Task: Look for Airbnb options in Syevyerodonetsk, Ukraine from 17th November, 2023 to 21st November, 2023 for 2 adults.1  bedroom having 2 beds and 1 bathroom. Property type can be flat. Look for 5 properties as per requirement.
Action: Mouse moved to (473, 62)
Screenshot: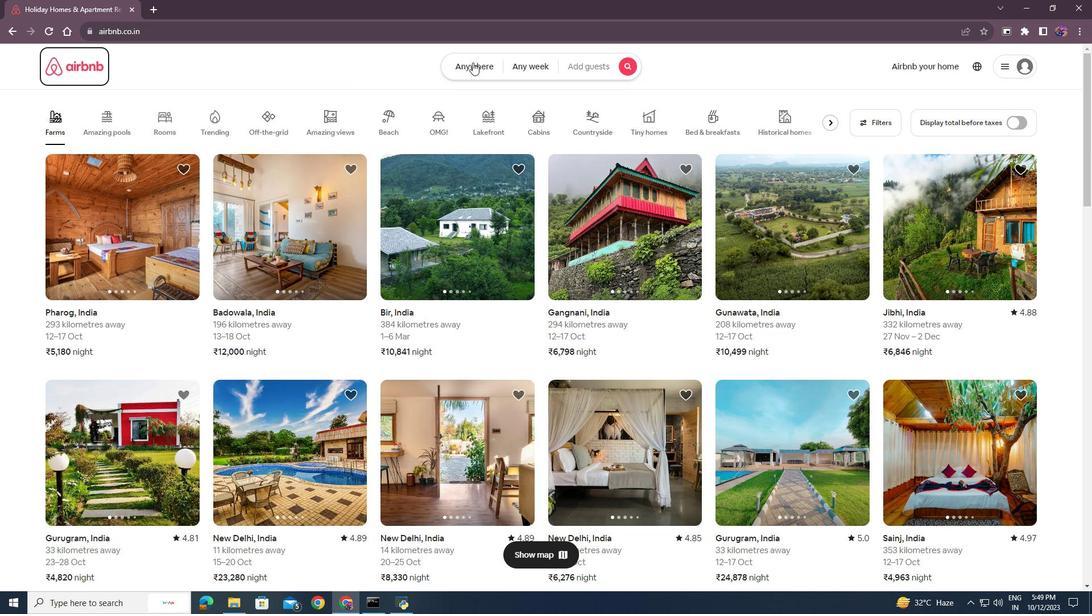 
Action: Mouse pressed left at (473, 62)
Screenshot: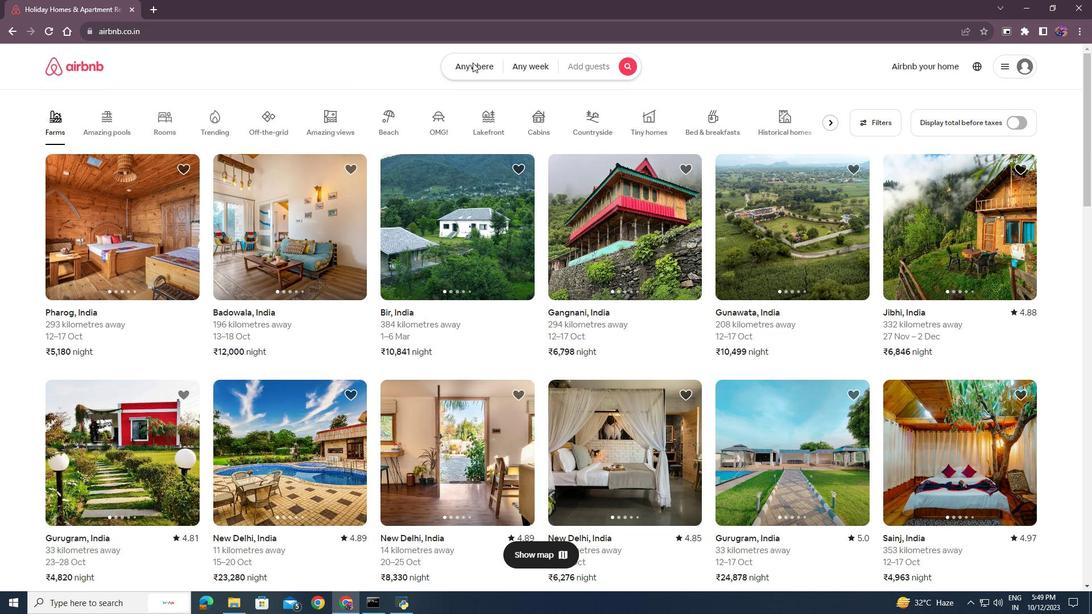 
Action: Mouse moved to (375, 109)
Screenshot: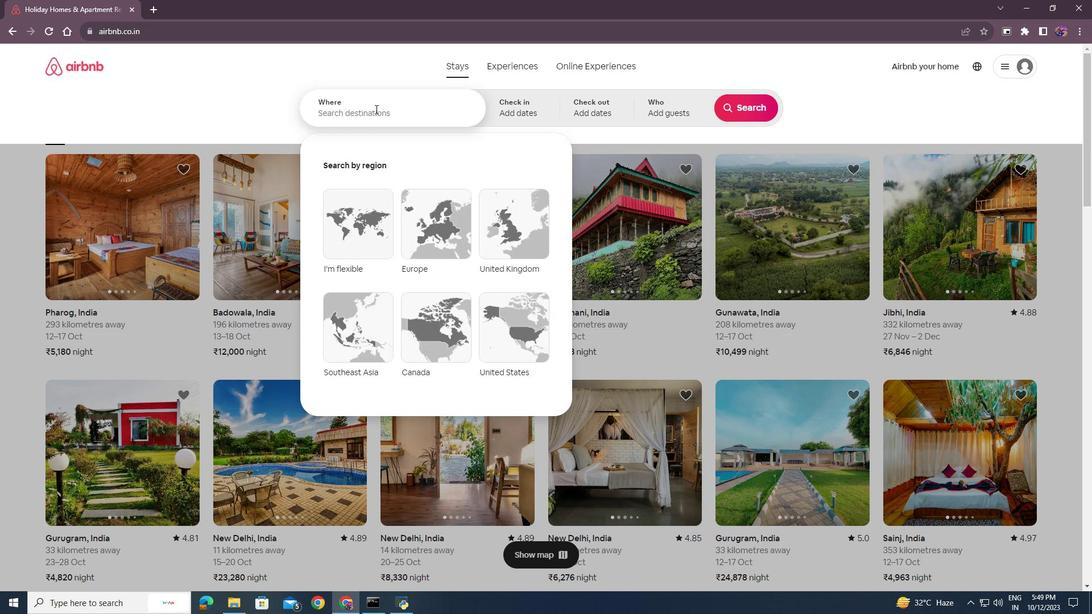 
Action: Mouse pressed left at (375, 109)
Screenshot: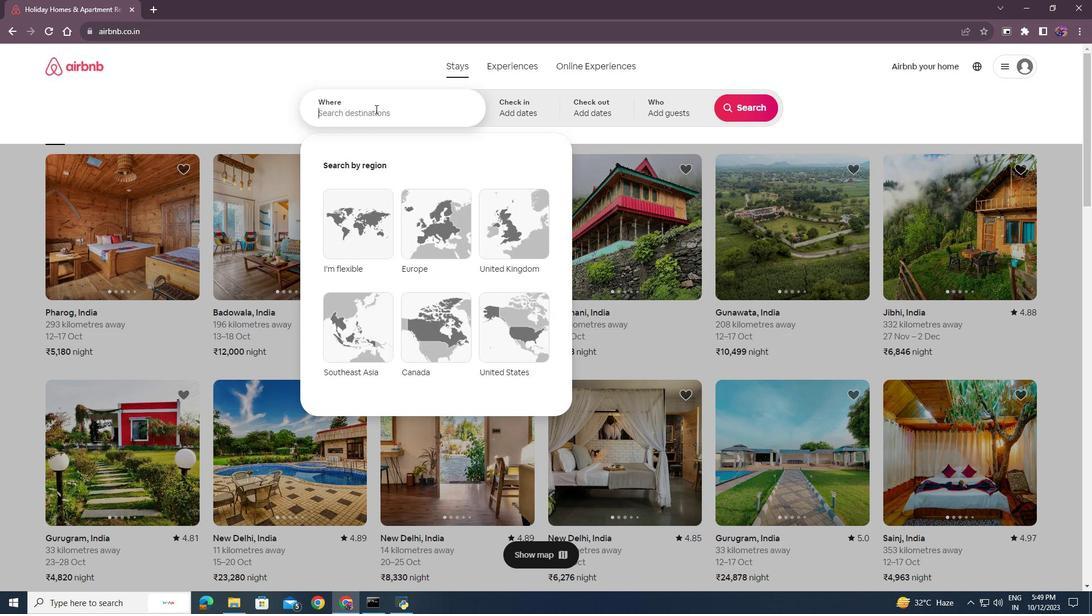 
Action: Key pressed <Key.shift><Key.shift><Key.shift><Key.shift><Key.shift><Key.shift>Syevyerodonets'k,<Key.shift>Ucraine<Key.enter>
Screenshot: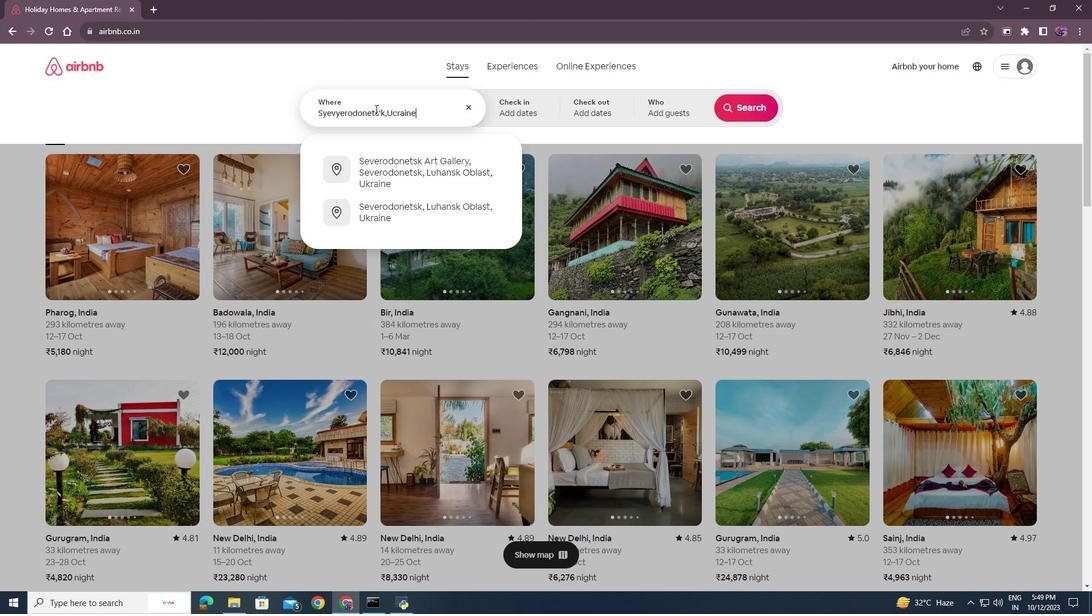 
Action: Mouse moved to (558, 247)
Screenshot: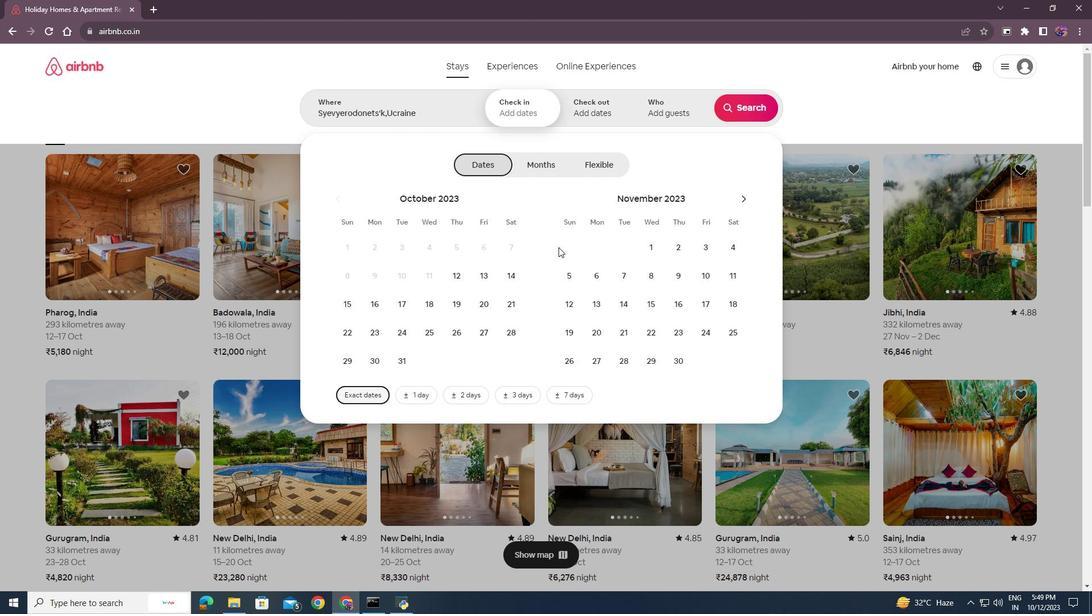 
Action: Mouse scrolled (558, 247) with delta (0, 0)
Screenshot: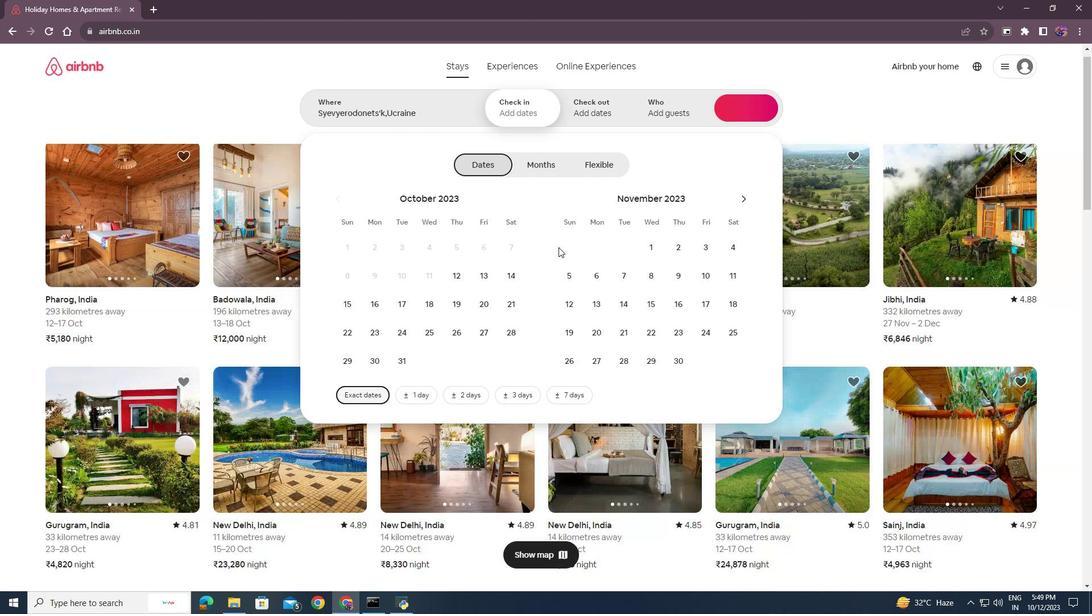 
Action: Mouse moved to (708, 301)
Screenshot: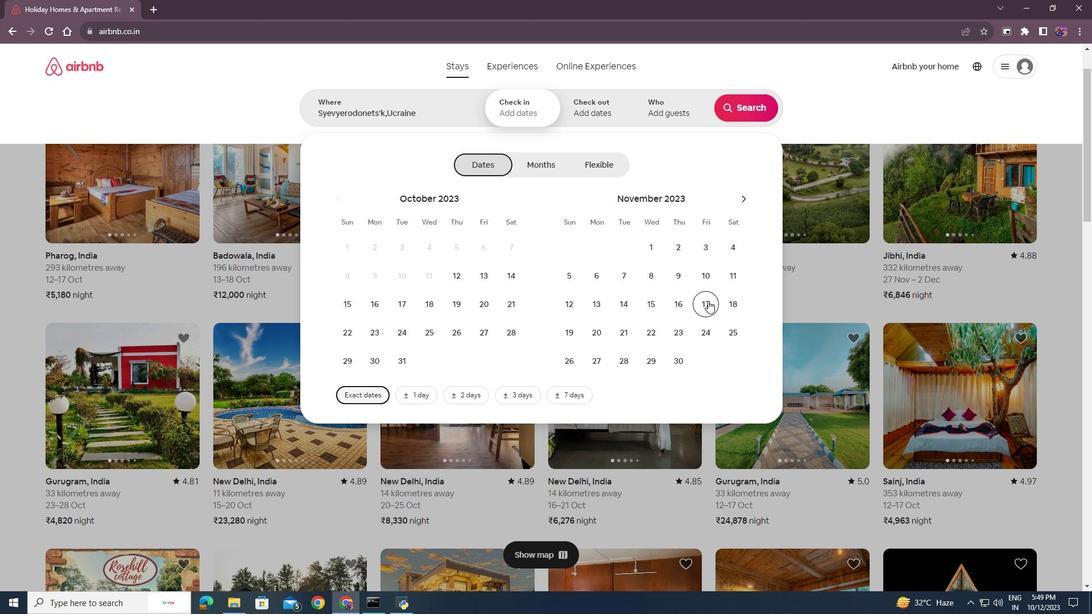 
Action: Mouse pressed left at (708, 301)
Screenshot: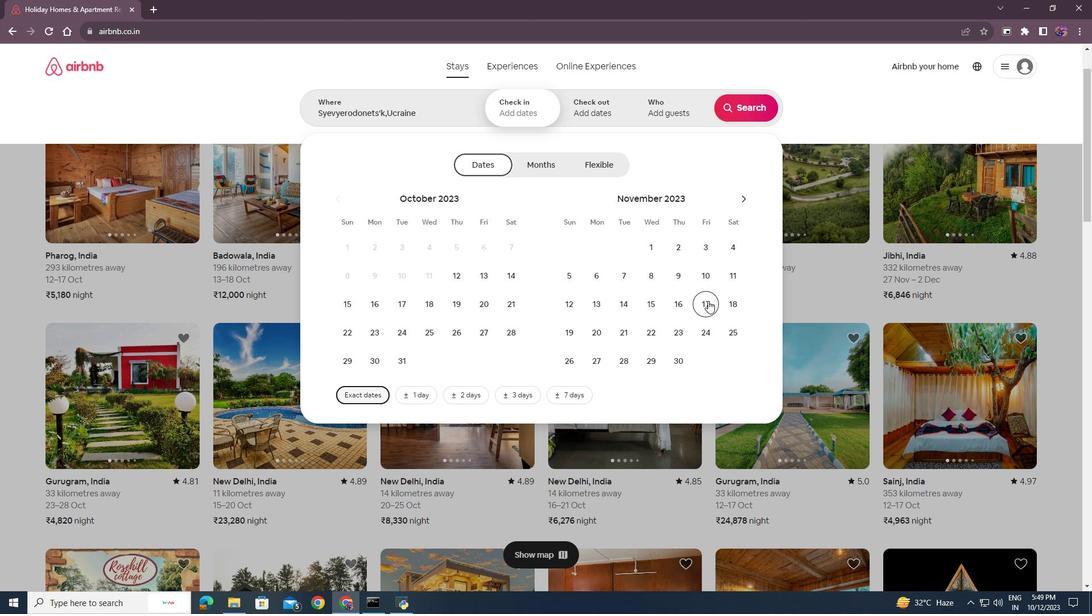 
Action: Mouse moved to (628, 331)
Screenshot: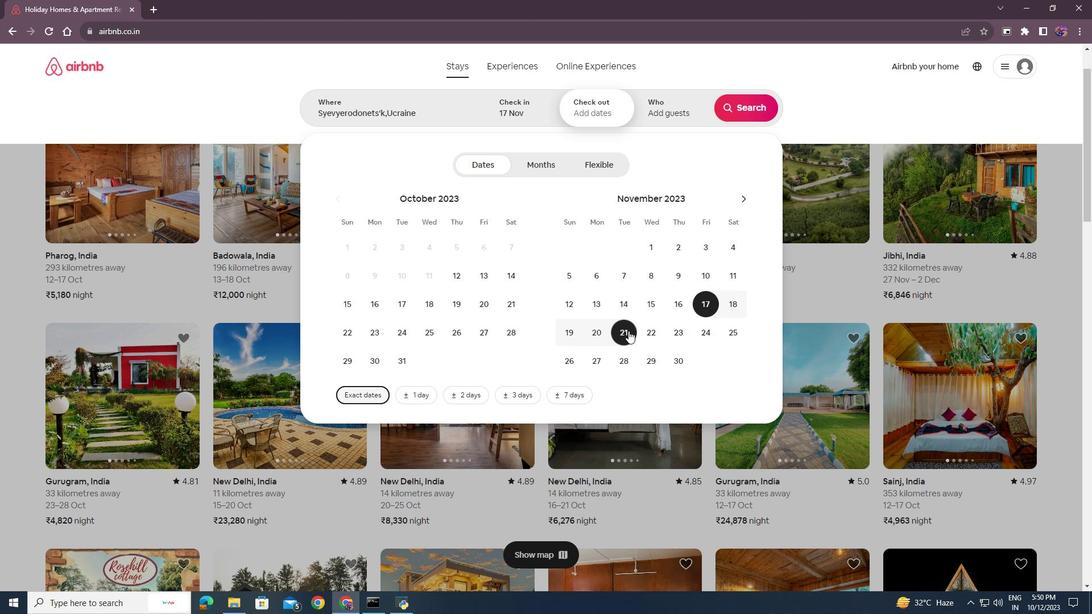 
Action: Mouse pressed left at (628, 331)
Screenshot: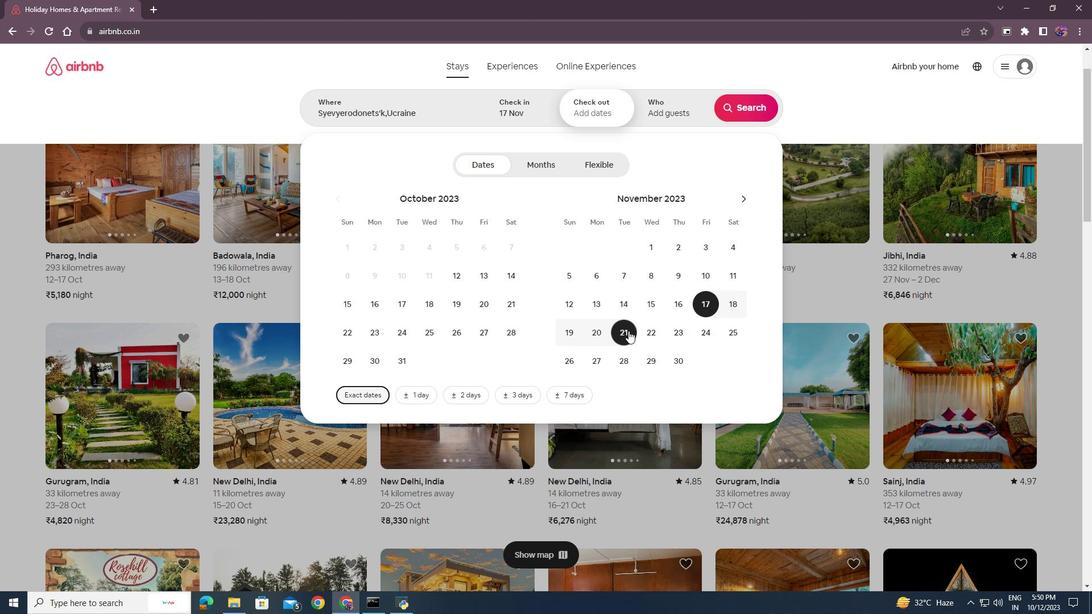 
Action: Mouse moved to (666, 112)
Screenshot: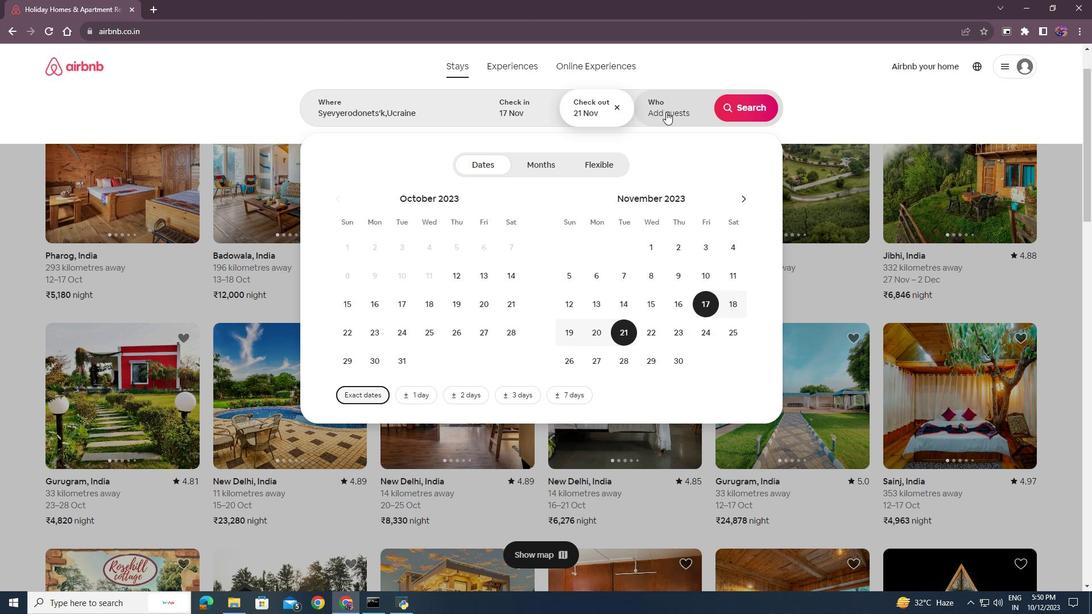 
Action: Mouse pressed left at (666, 112)
Screenshot: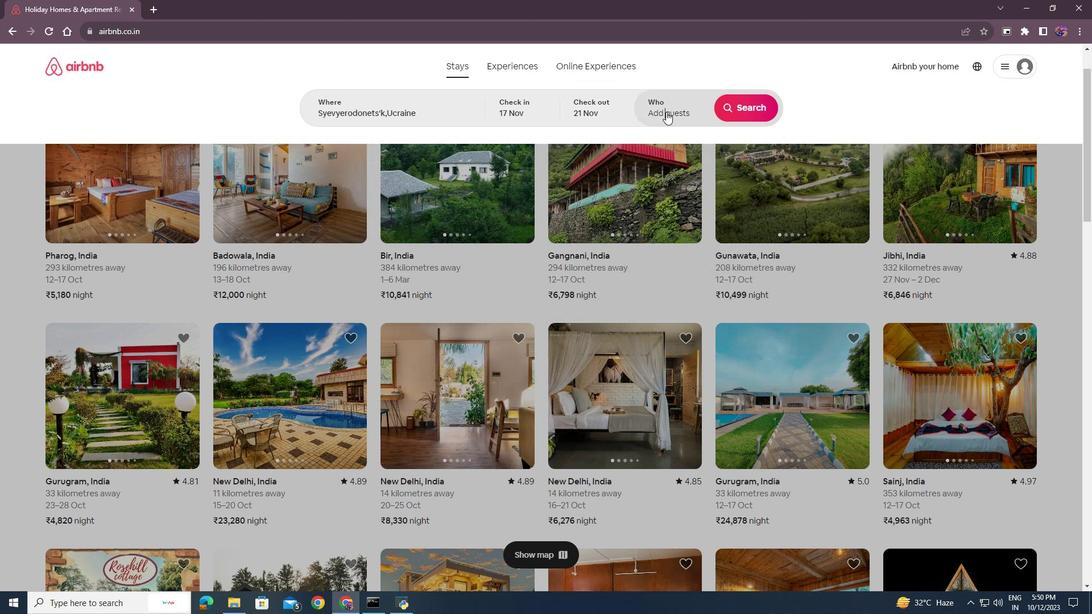 
Action: Mouse moved to (753, 165)
Screenshot: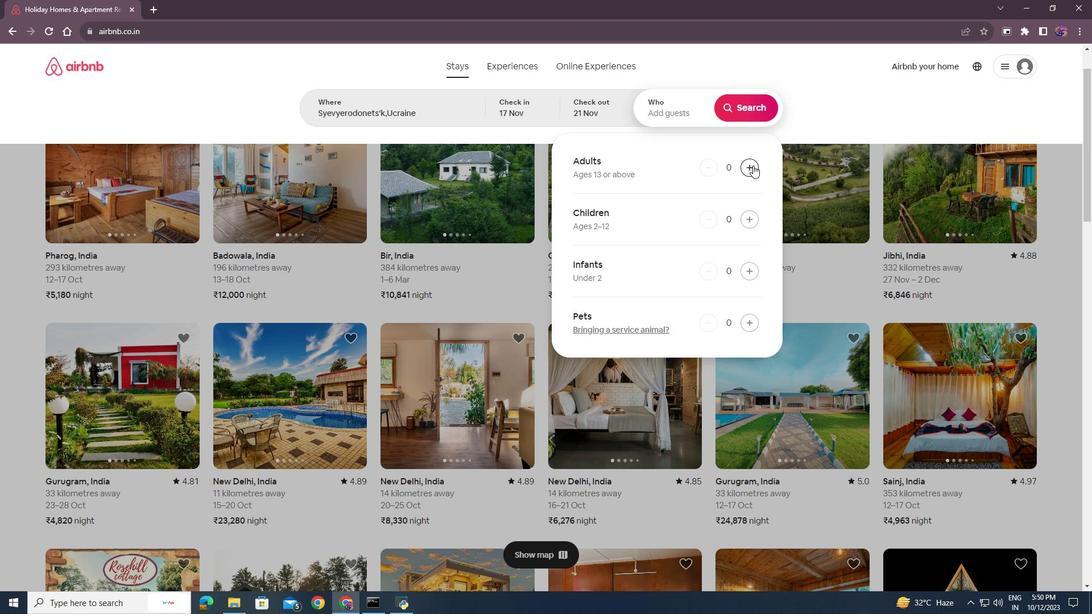 
Action: Mouse pressed left at (753, 165)
Screenshot: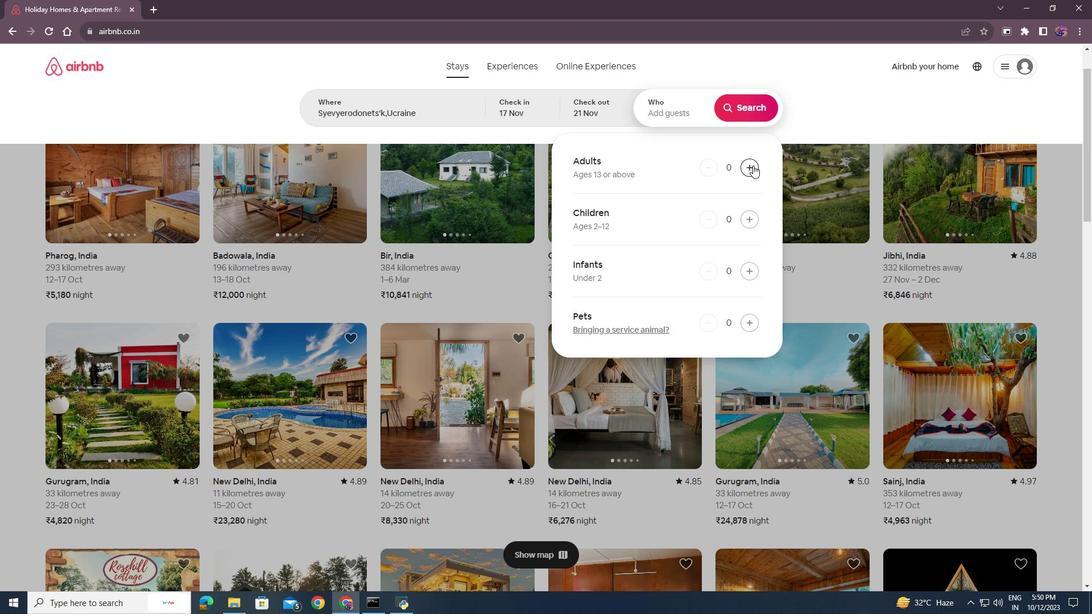 
Action: Mouse pressed left at (753, 165)
Screenshot: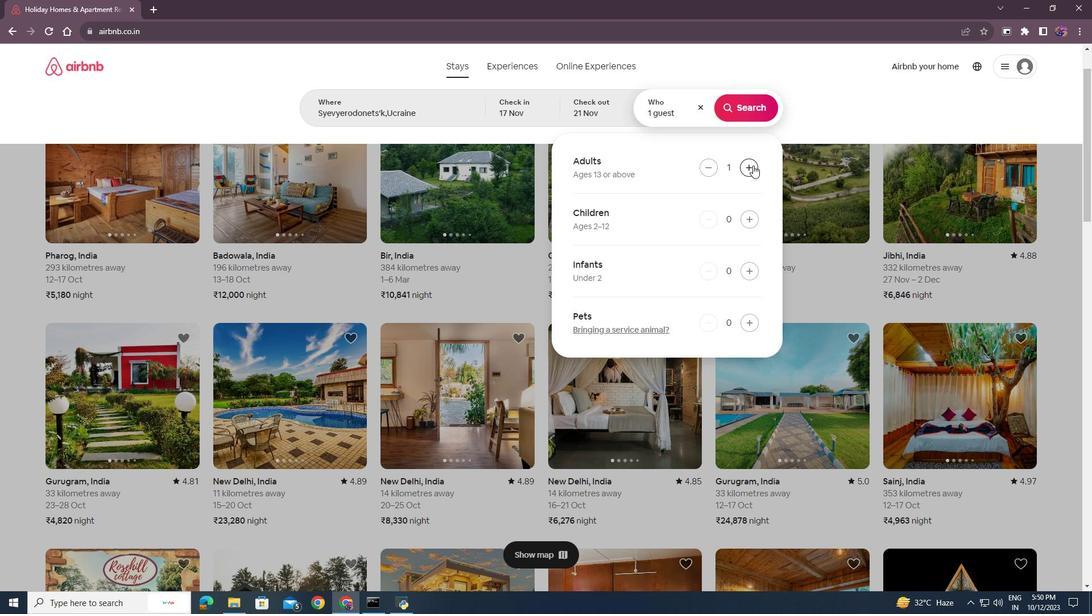 
Action: Mouse moved to (746, 110)
Screenshot: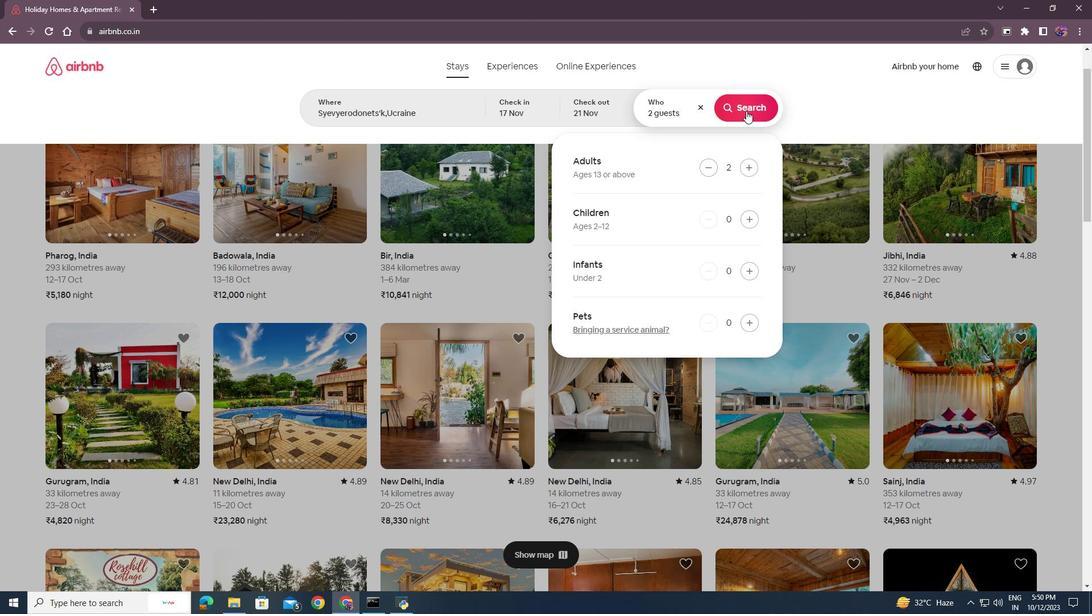 
Action: Mouse pressed left at (746, 110)
Screenshot: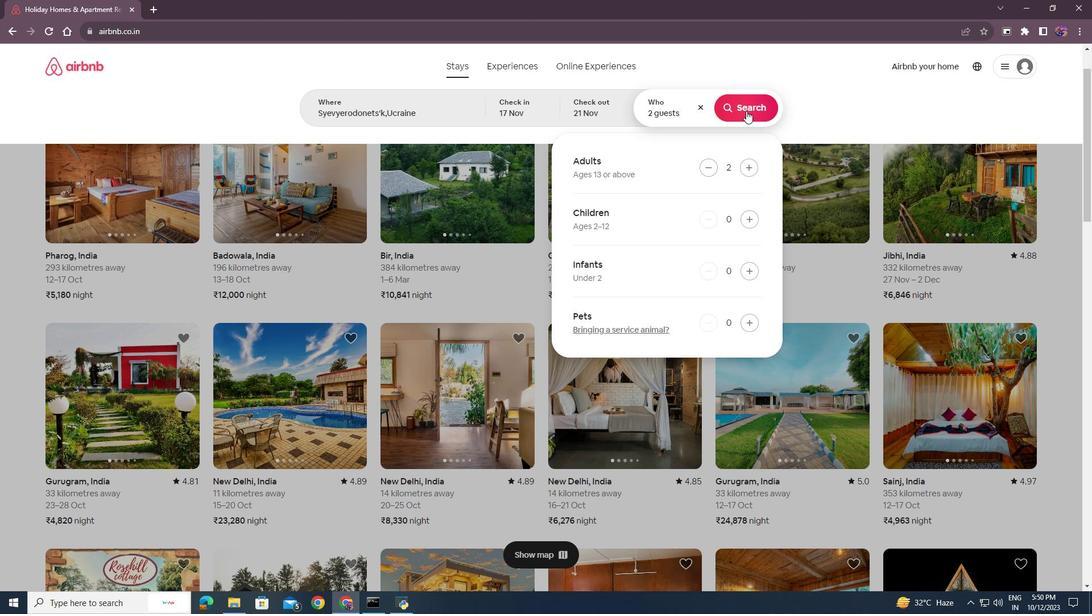 
Action: Mouse moved to (907, 112)
Screenshot: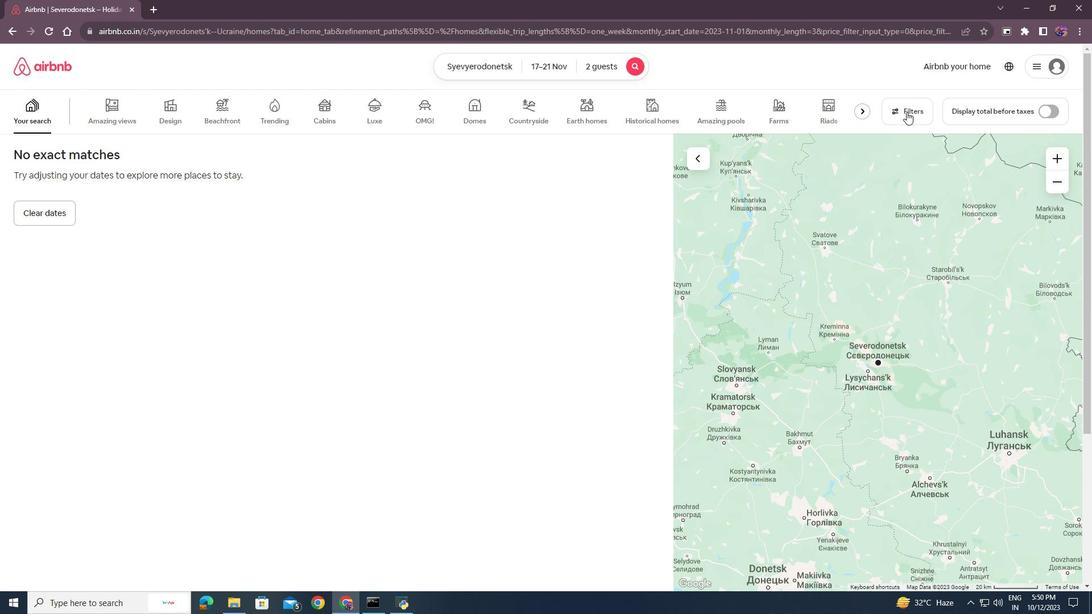 
Action: Mouse pressed left at (907, 112)
Screenshot: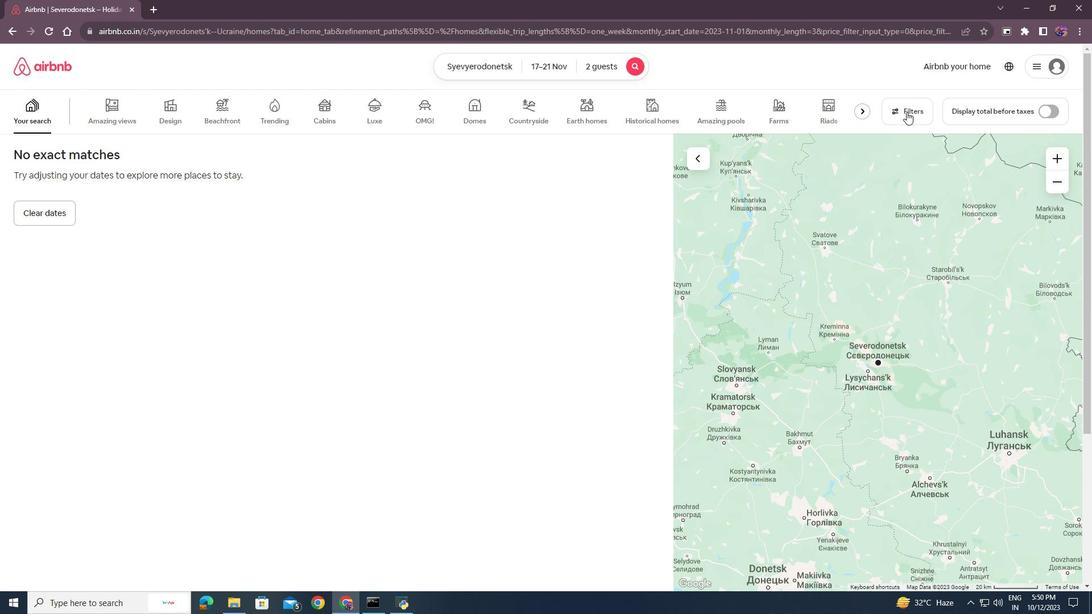 
Action: Mouse moved to (571, 333)
Screenshot: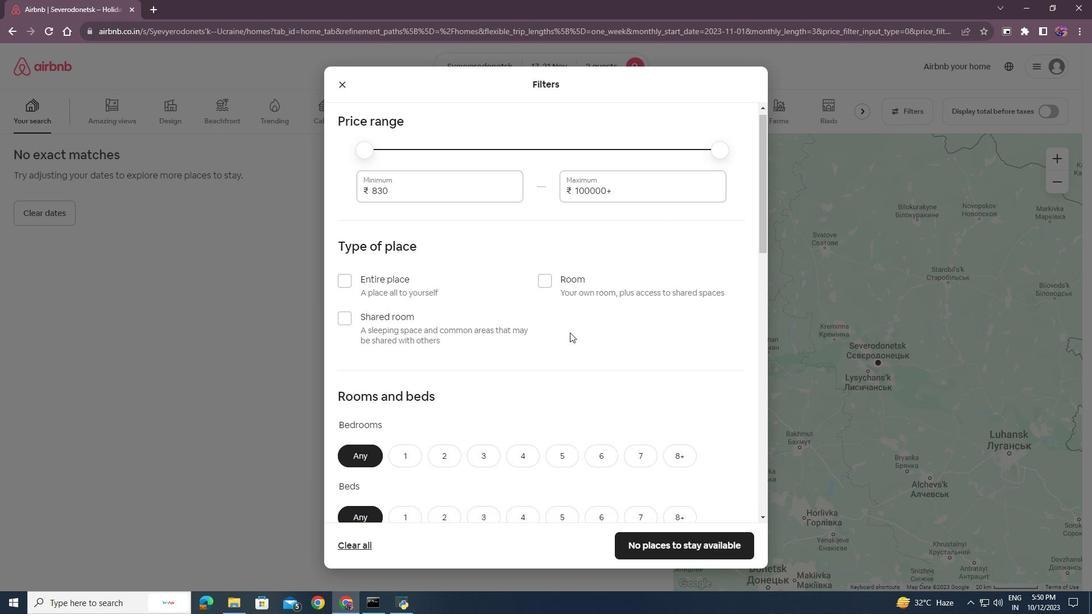 
Action: Mouse scrolled (571, 332) with delta (0, 0)
Screenshot: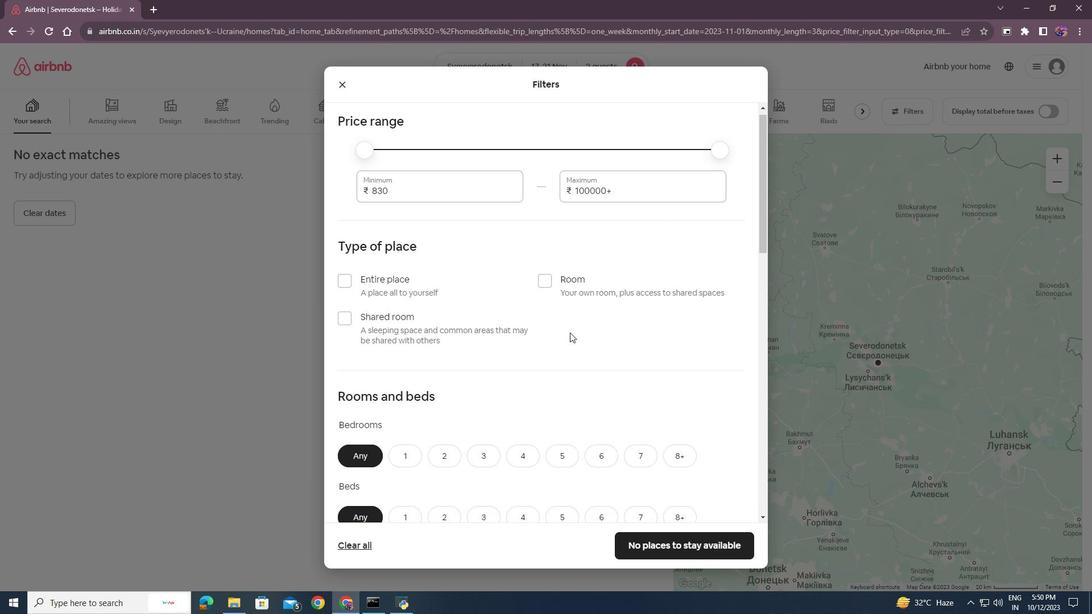 
Action: Mouse moved to (569, 332)
Screenshot: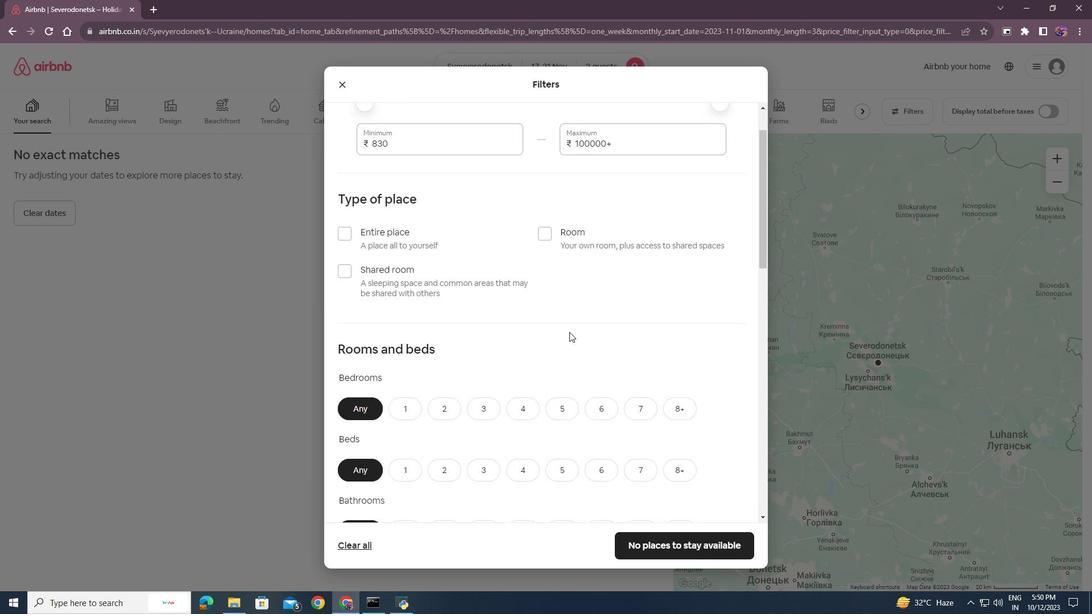
Action: Mouse scrolled (569, 332) with delta (0, 0)
Screenshot: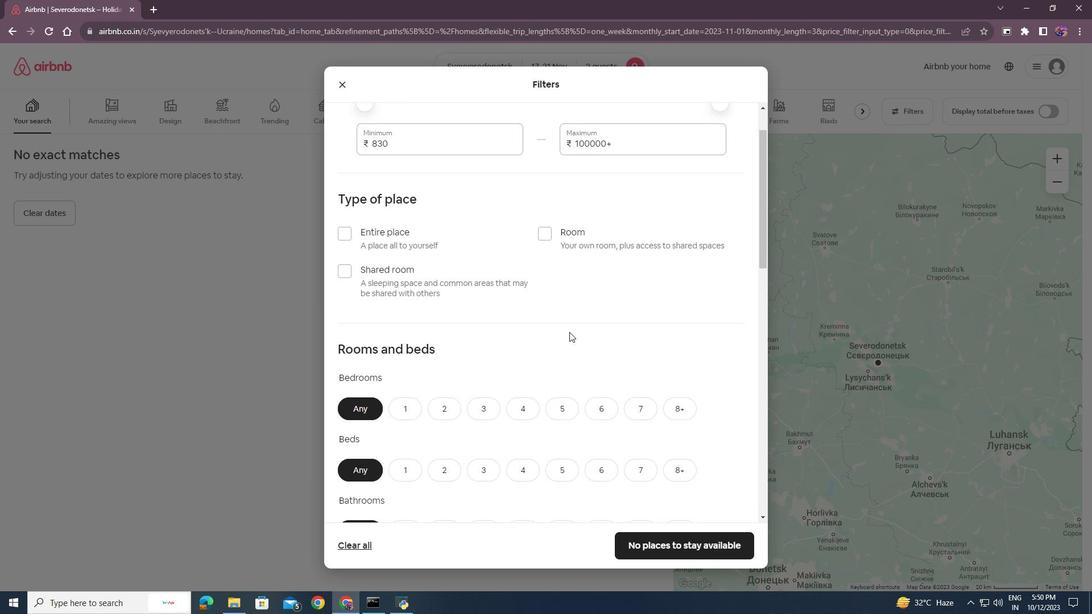 
Action: Mouse moved to (556, 334)
Screenshot: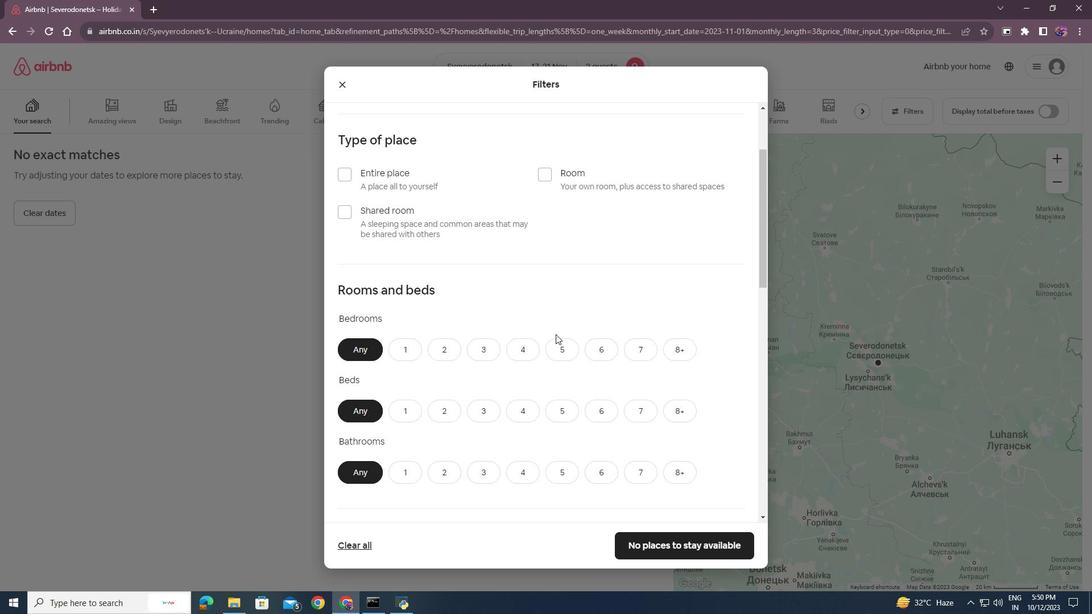 
Action: Mouse scrolled (556, 334) with delta (0, 0)
Screenshot: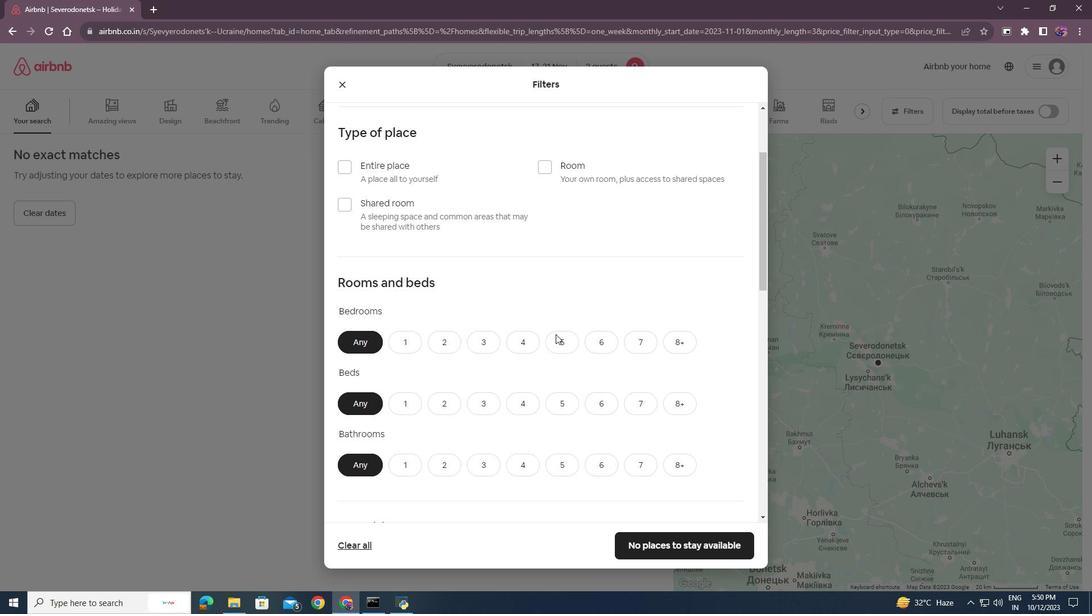 
Action: Mouse moved to (405, 288)
Screenshot: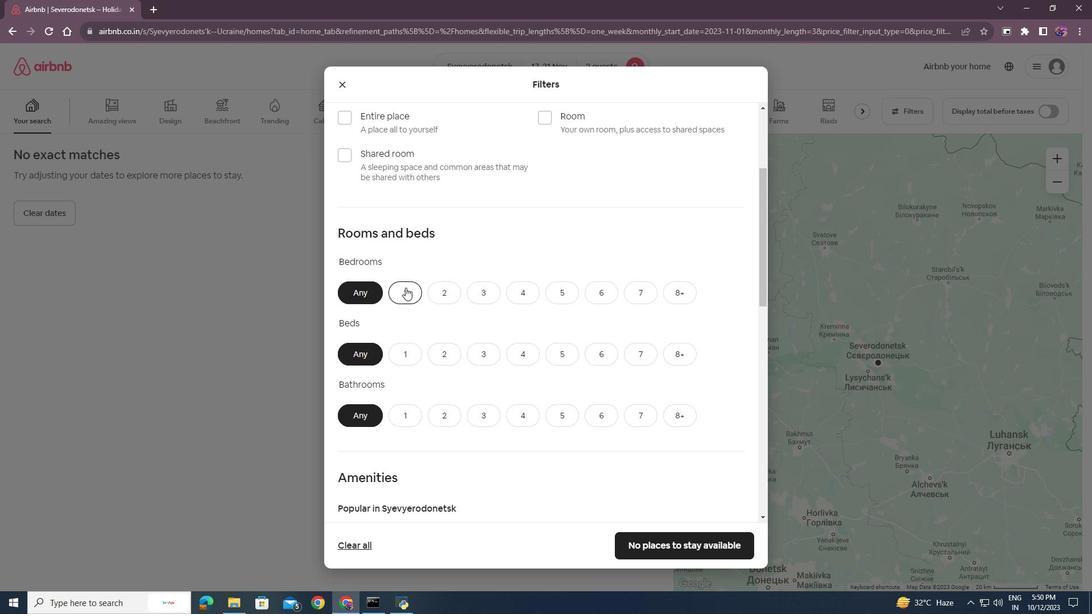 
Action: Mouse pressed left at (405, 288)
Screenshot: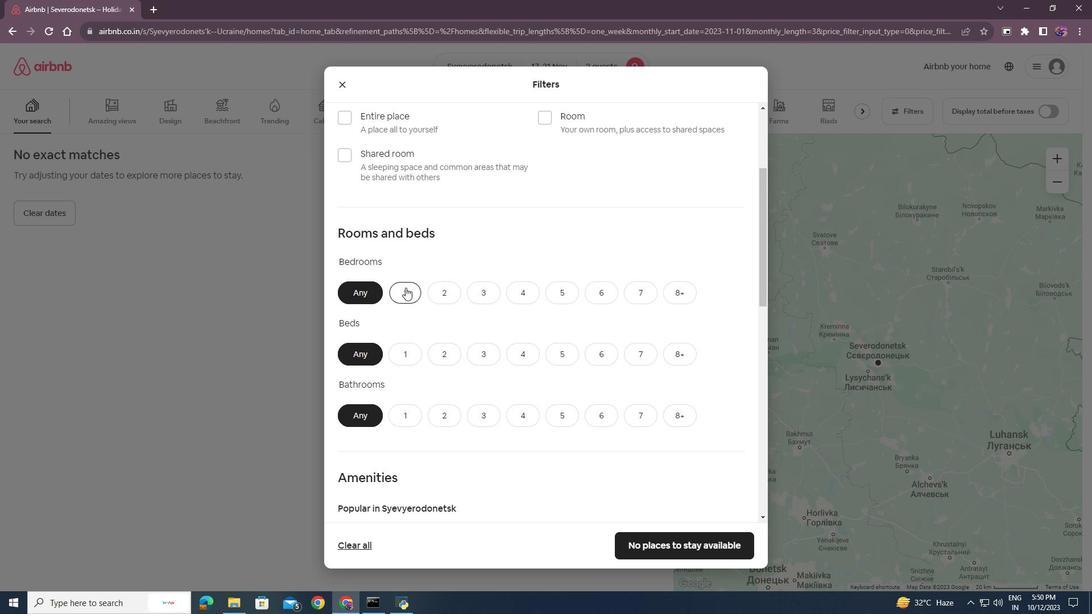 
Action: Mouse moved to (449, 352)
Screenshot: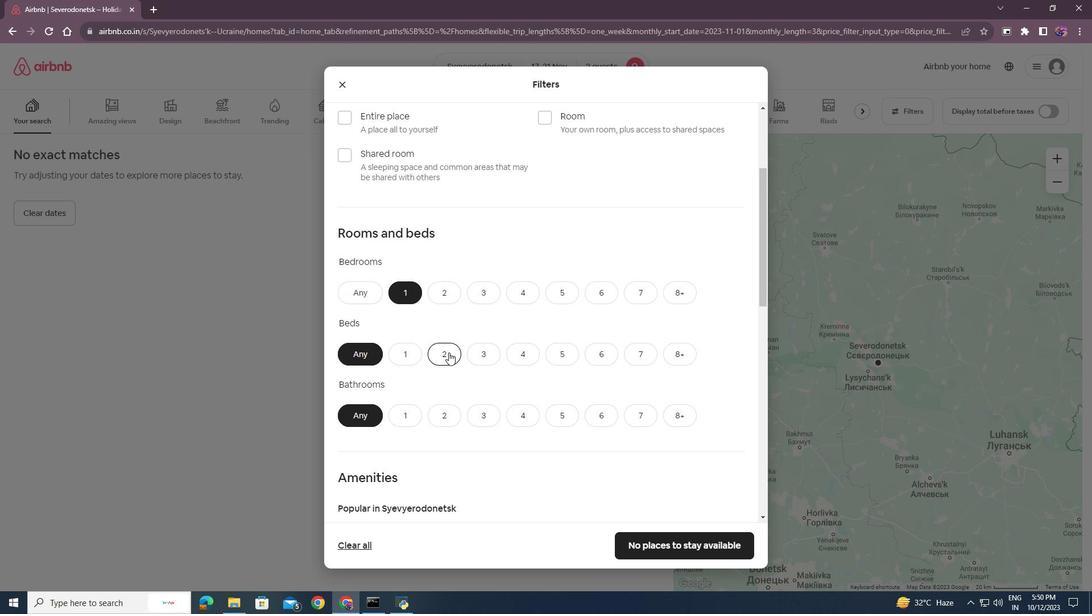 
Action: Mouse pressed left at (449, 352)
Screenshot: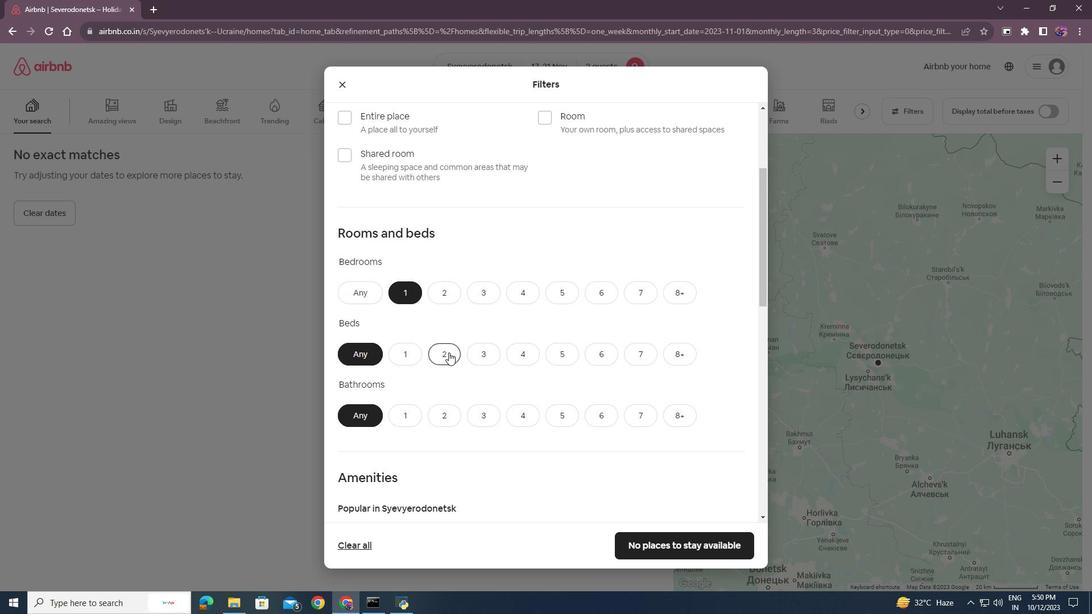 
Action: Mouse moved to (404, 416)
Screenshot: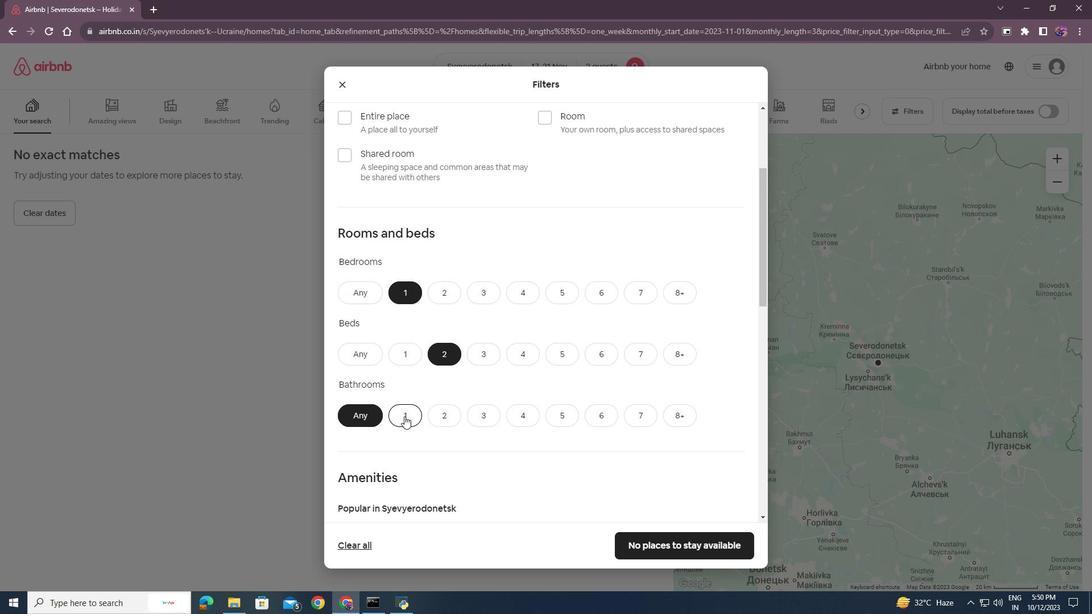 
Action: Mouse pressed left at (404, 416)
Screenshot: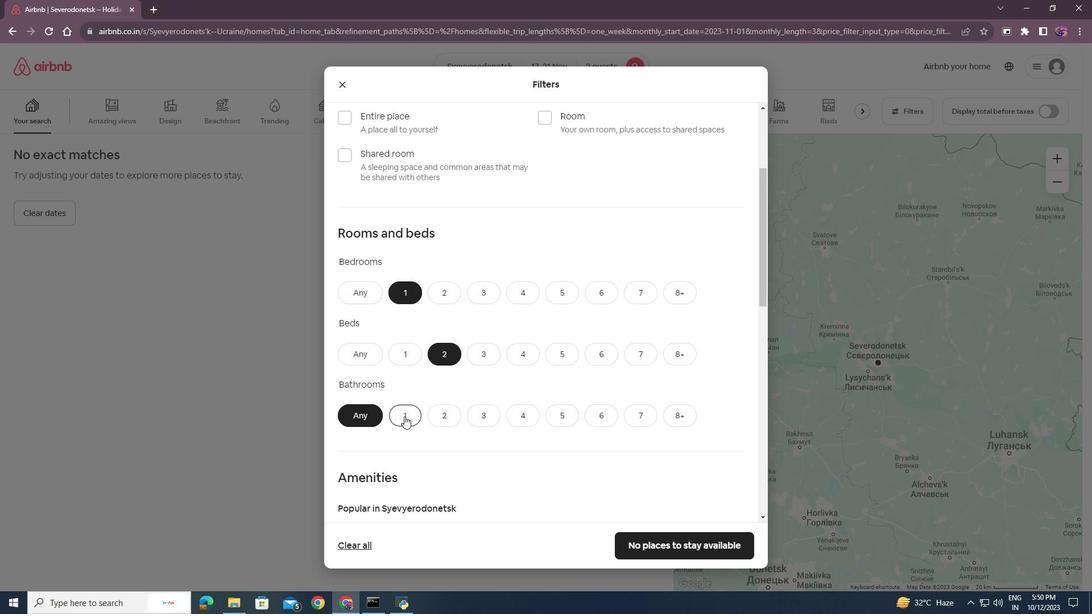 
Action: Mouse moved to (500, 414)
Screenshot: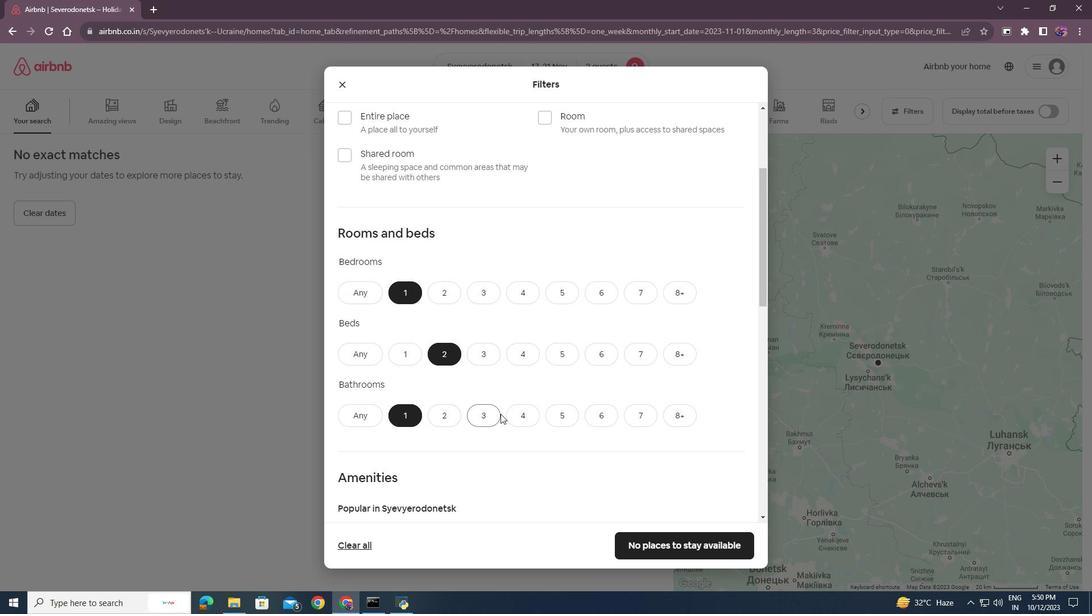 
Action: Mouse scrolled (500, 413) with delta (0, 0)
Screenshot: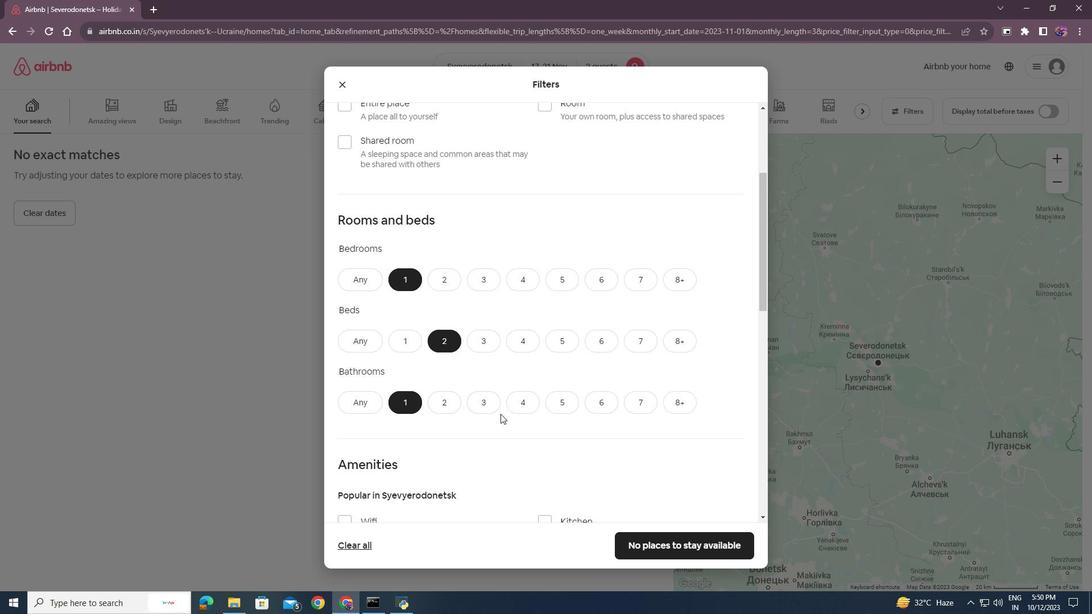 
Action: Mouse scrolled (500, 413) with delta (0, 0)
Screenshot: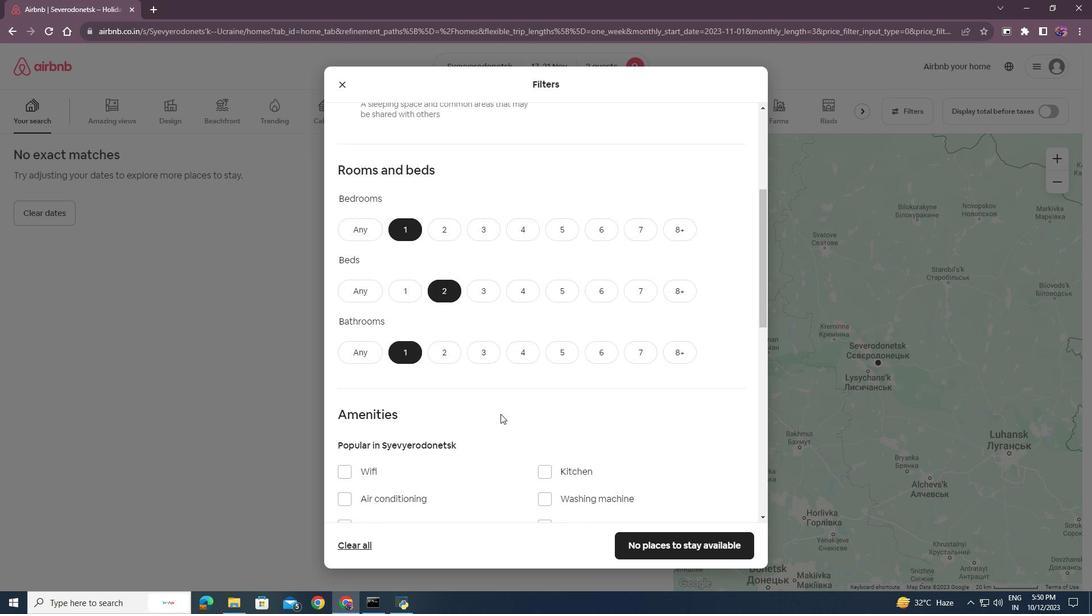 
Action: Mouse scrolled (500, 413) with delta (0, 0)
Screenshot: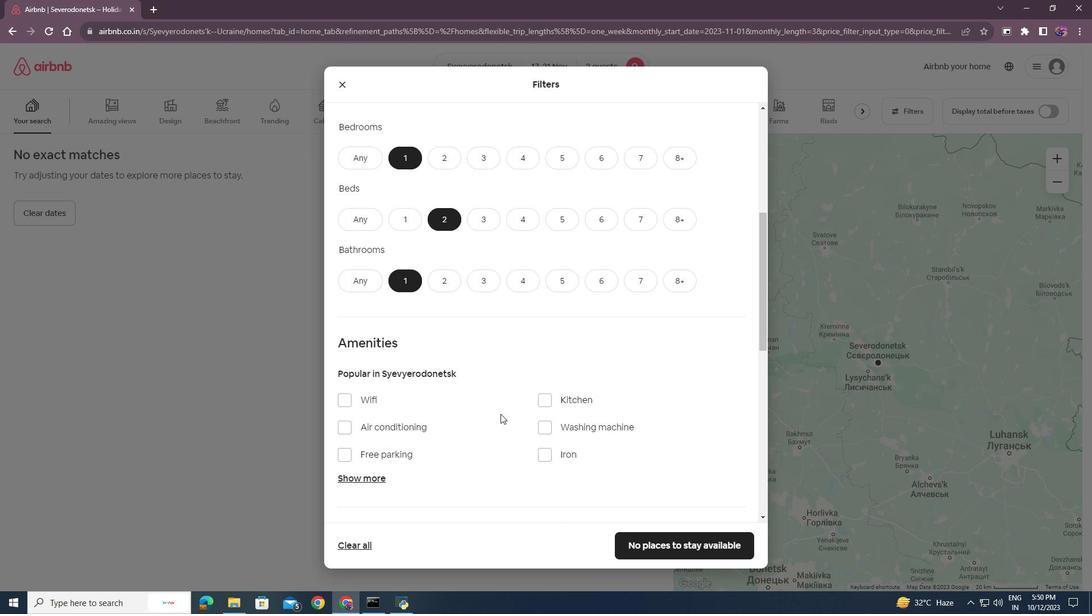 
Action: Mouse scrolled (500, 413) with delta (0, 0)
Screenshot: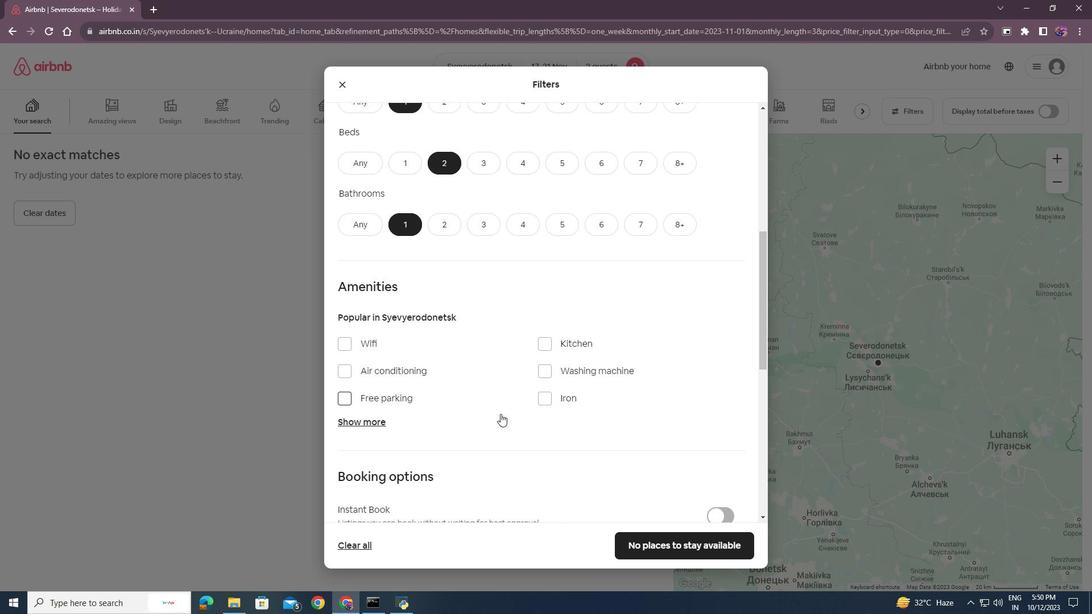 
Action: Mouse moved to (502, 408)
Screenshot: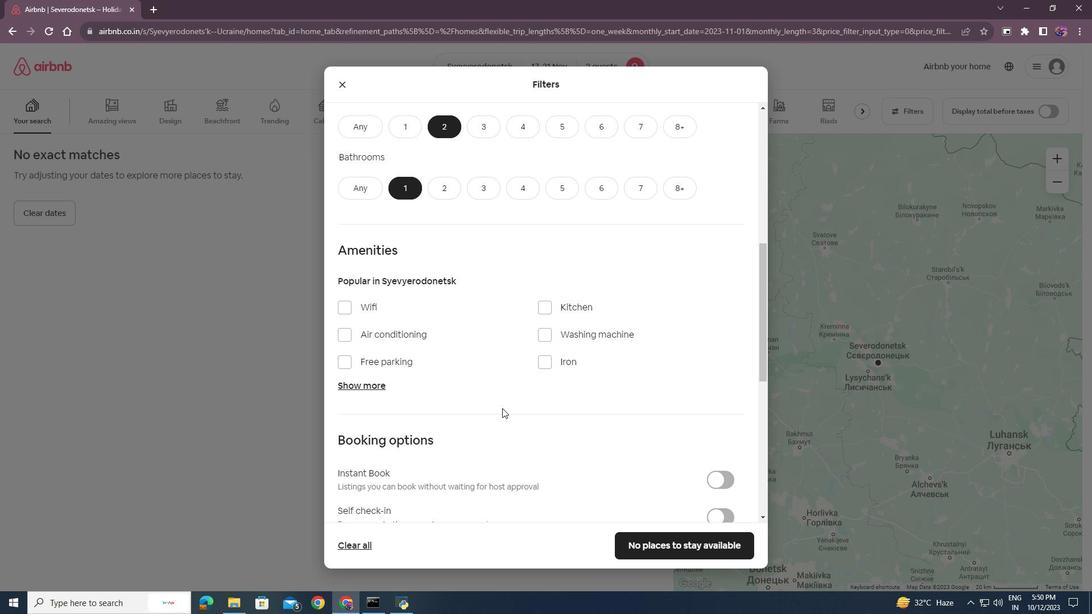 
Action: Mouse scrolled (502, 408) with delta (0, 0)
Screenshot: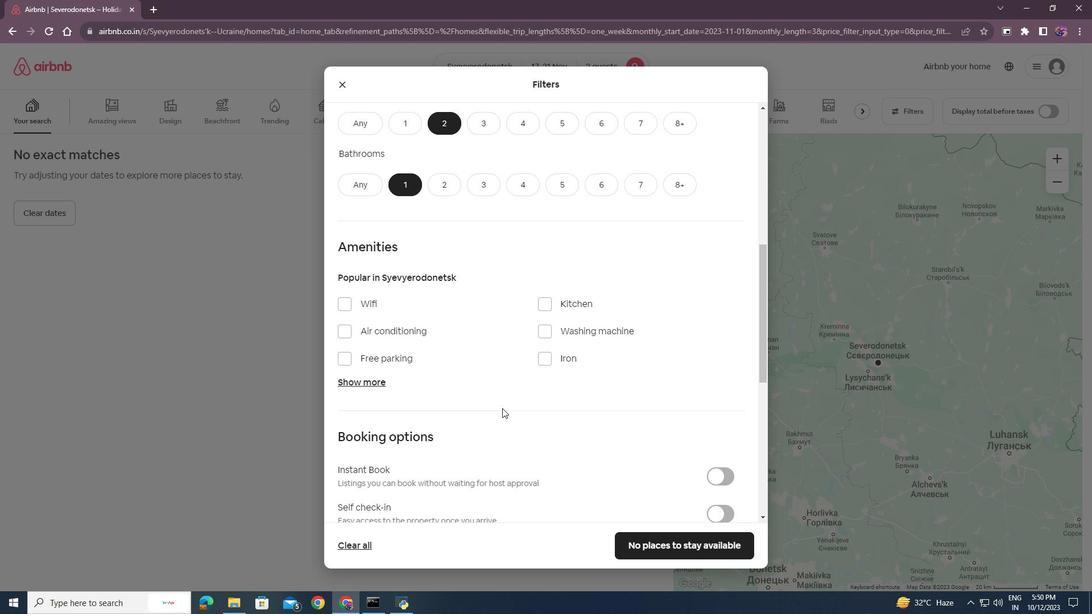 
Action: Mouse moved to (499, 408)
Screenshot: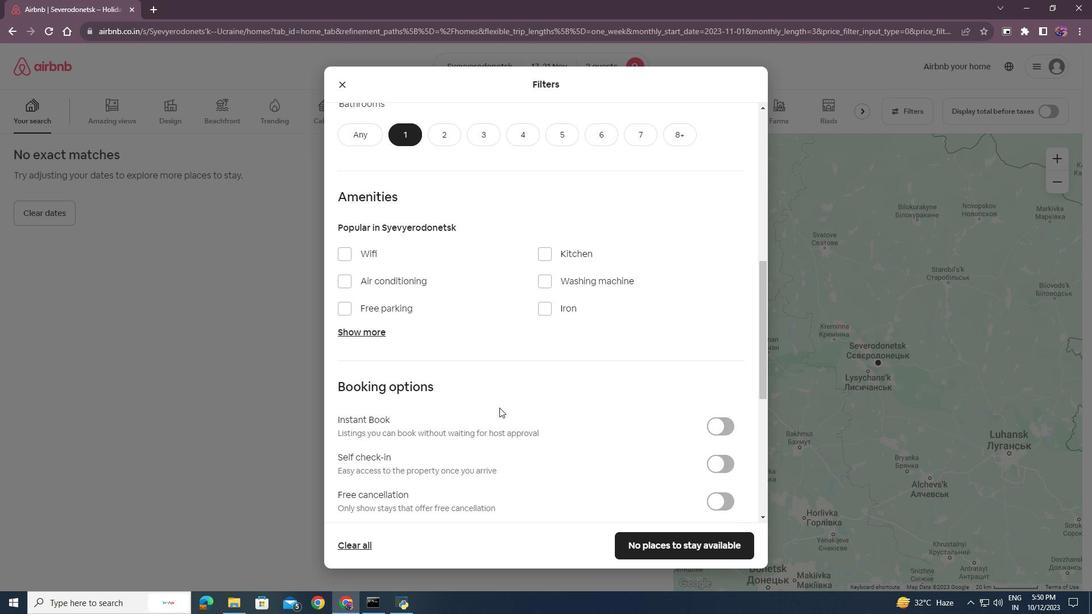 
Action: Mouse scrolled (499, 408) with delta (0, 0)
Screenshot: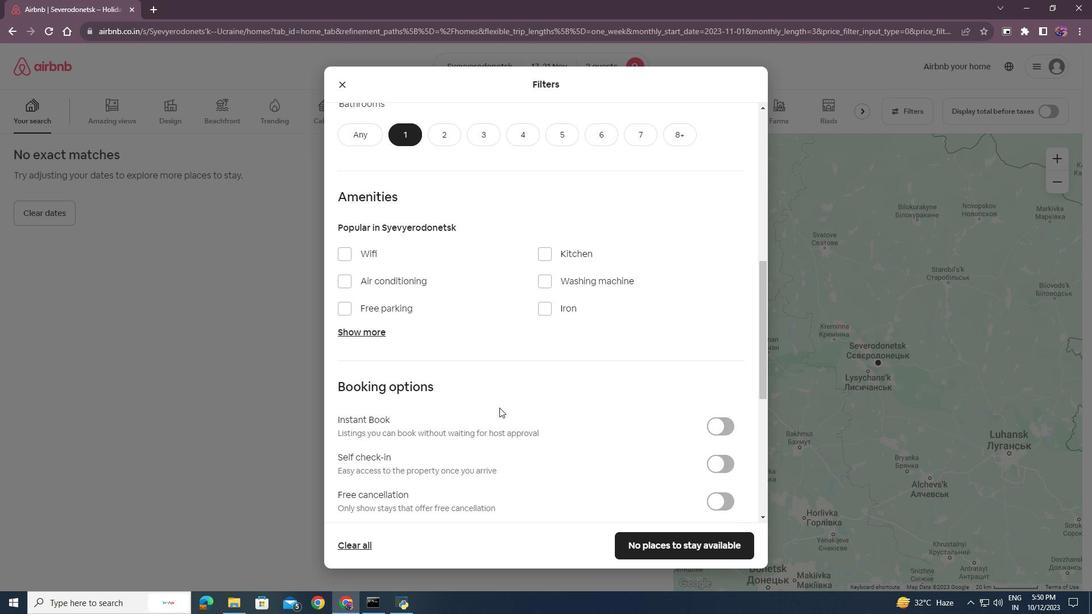 
Action: Mouse scrolled (499, 408) with delta (0, 0)
Screenshot: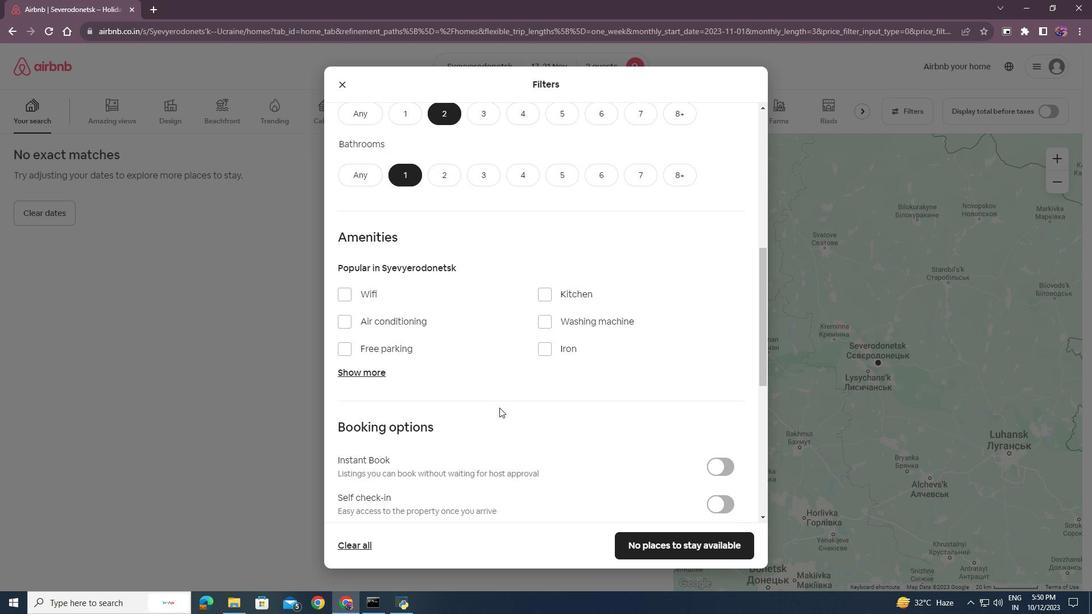 
Action: Mouse scrolled (499, 407) with delta (0, 0)
Screenshot: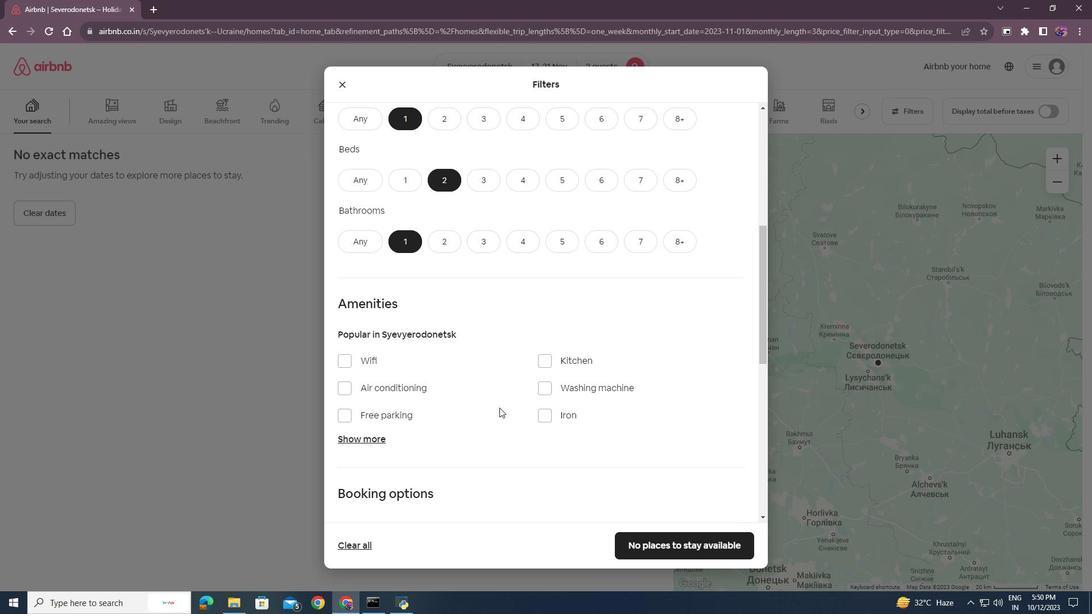 
Action: Mouse scrolled (499, 407) with delta (0, 0)
Screenshot: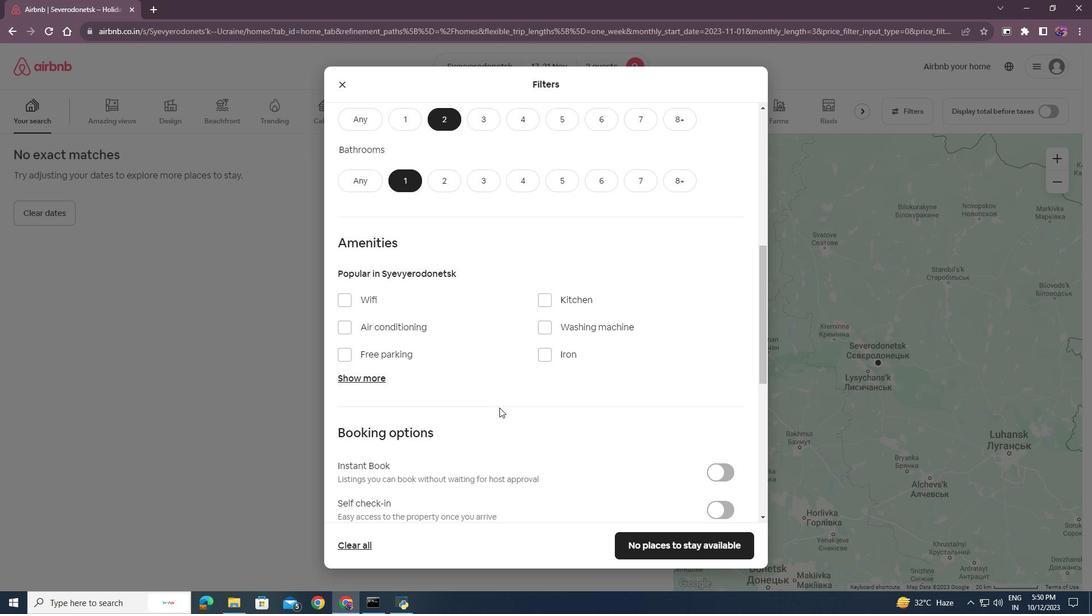 
Action: Mouse moved to (674, 541)
Screenshot: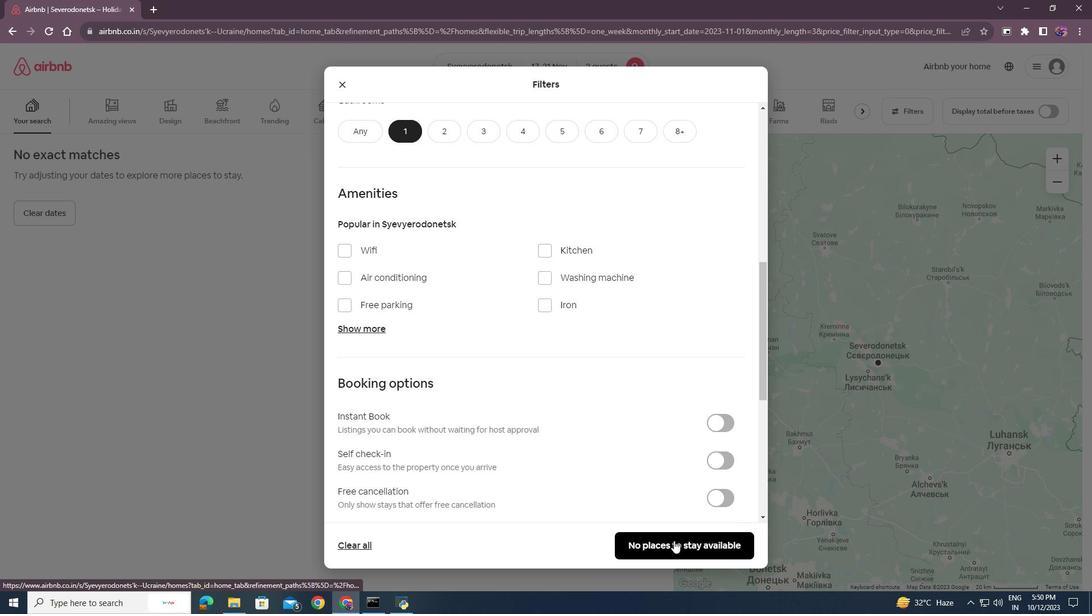 
Action: Mouse pressed left at (674, 541)
Screenshot: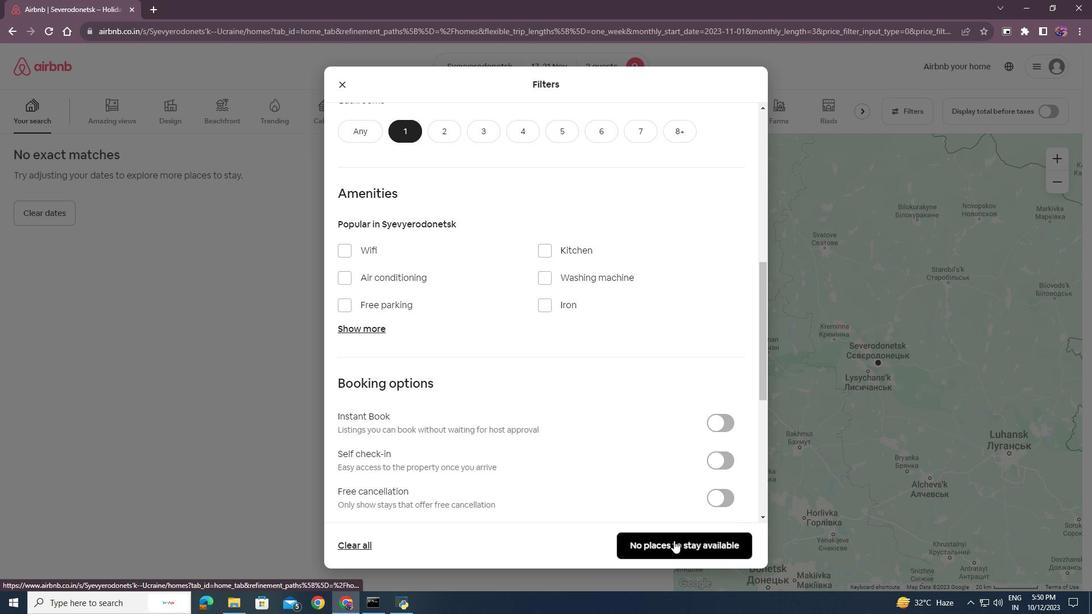 
Action: Mouse moved to (428, 415)
Screenshot: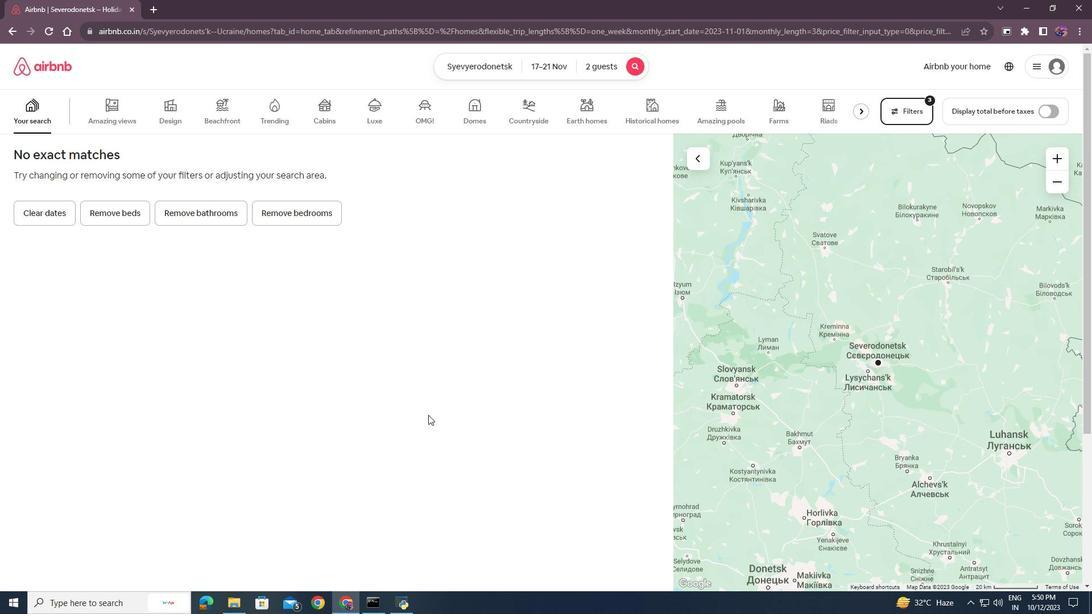 
